 Task: Create a rule from the Recommended list, Task Added to this Project -> add SubTasks in the project AztecBridge with SubTasks Gather and Analyse Requirements , Design and Implement Solution , System Test and UAT , Release to Production / Go Live
Action: Mouse moved to (492, 365)
Screenshot: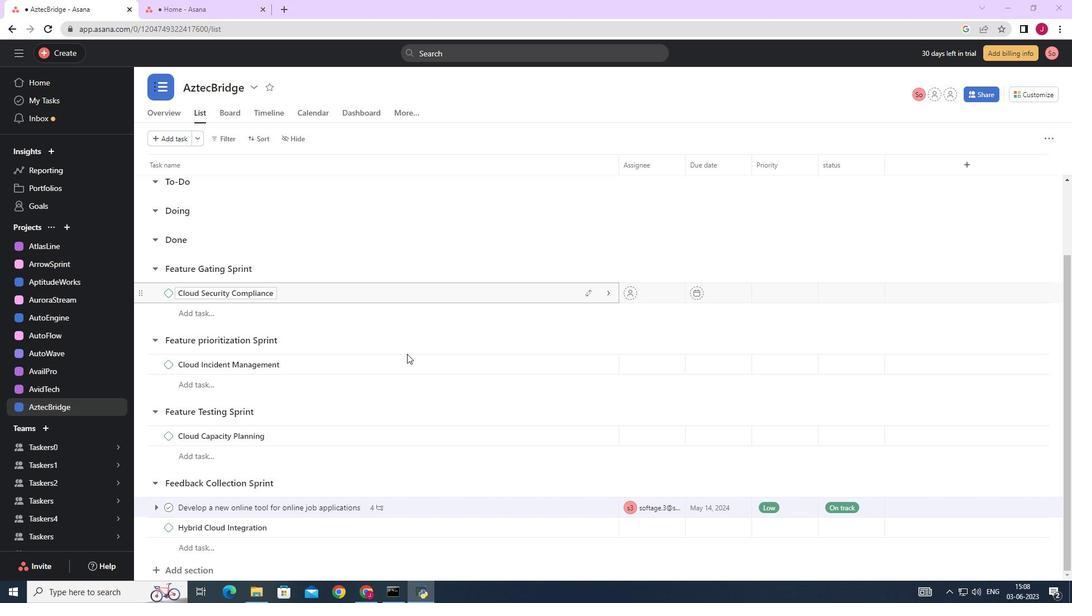 
Action: Mouse scrolled (492, 364) with delta (0, 0)
Screenshot: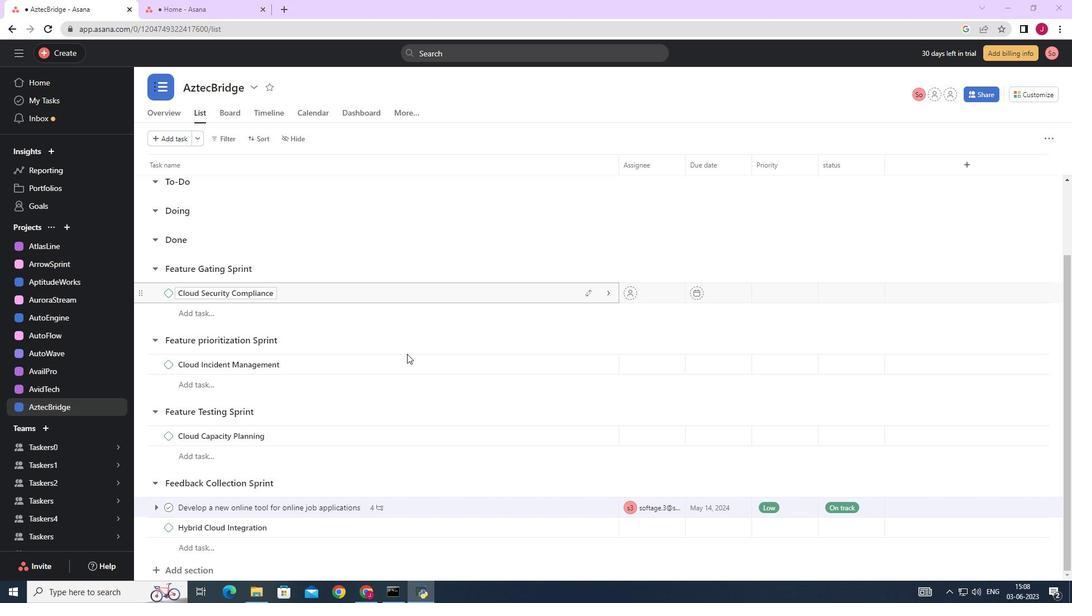 
Action: Mouse moved to (493, 366)
Screenshot: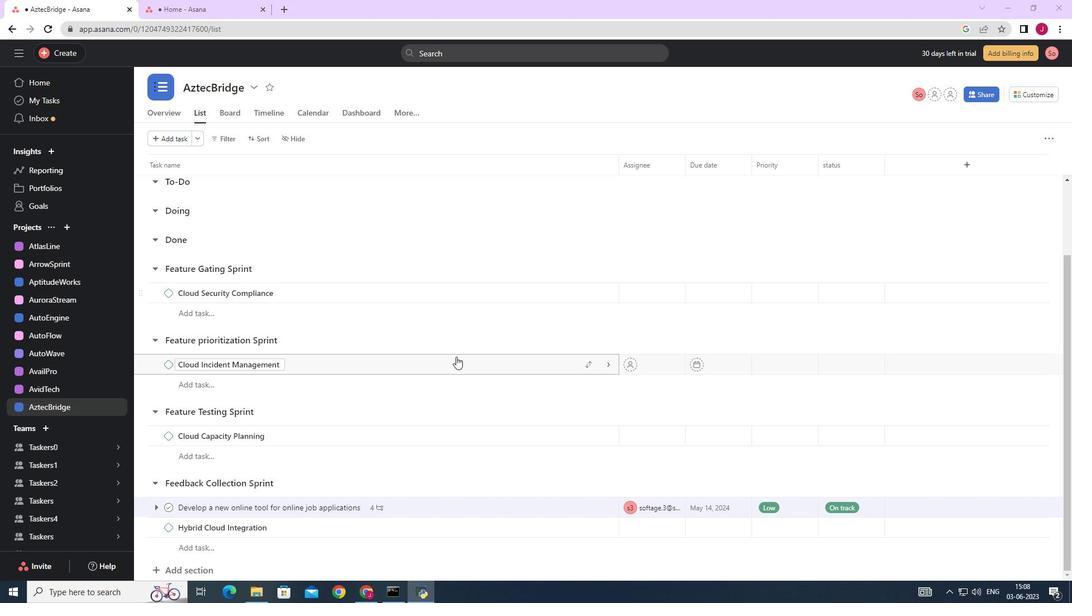 
Action: Mouse scrolled (493, 365) with delta (0, 0)
Screenshot: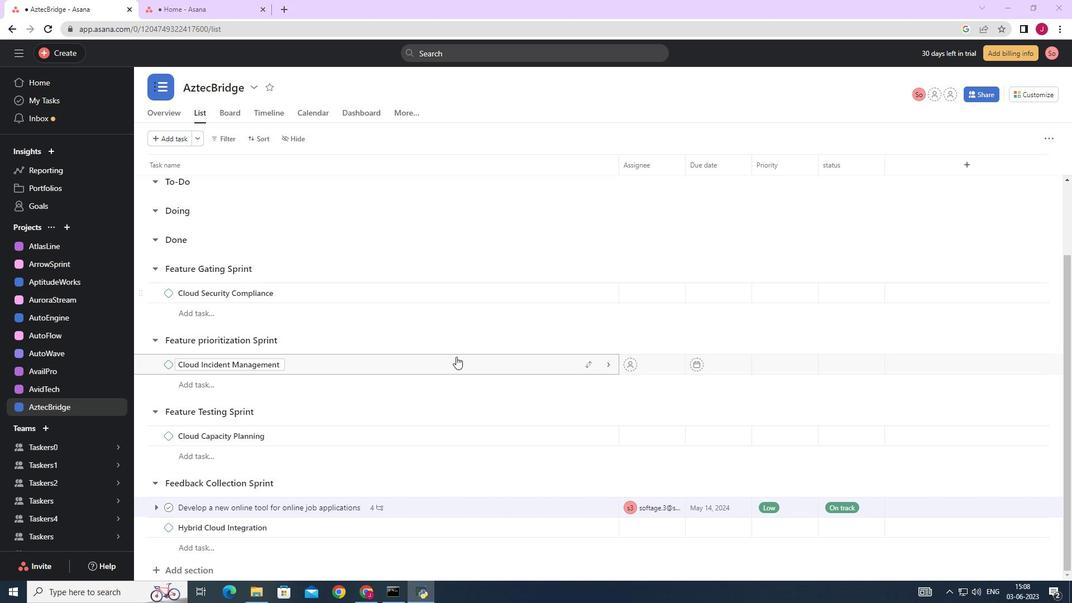 
Action: Mouse scrolled (493, 365) with delta (0, 0)
Screenshot: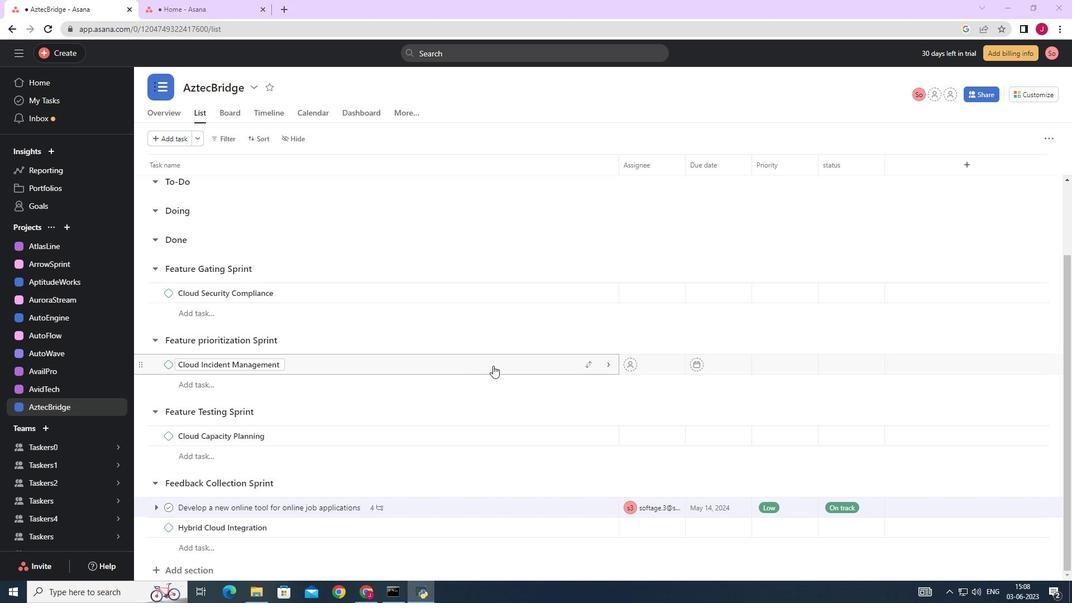 
Action: Mouse moved to (939, 333)
Screenshot: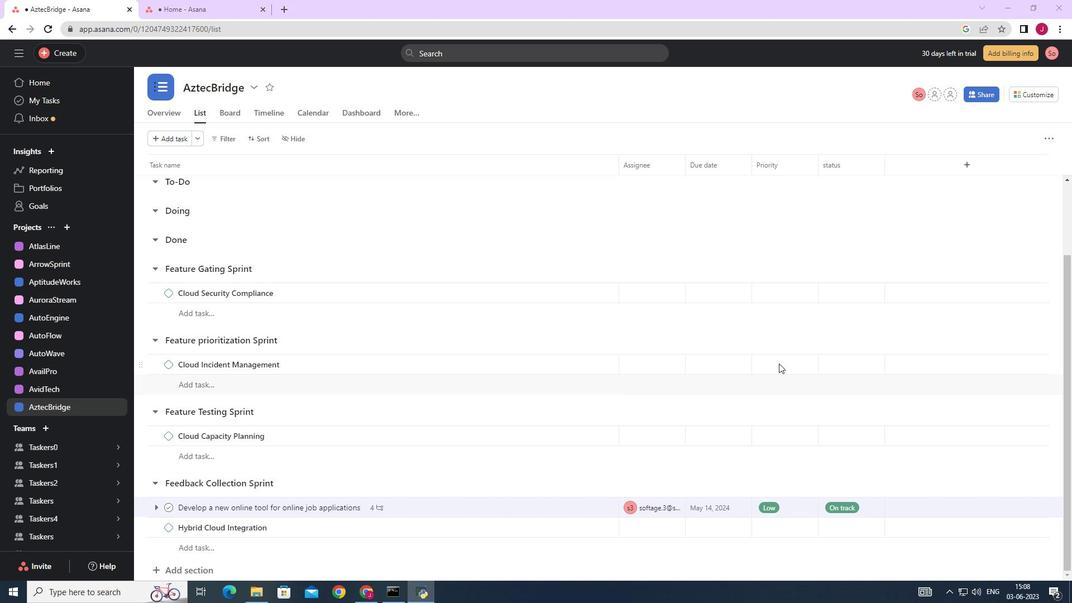 
Action: Mouse scrolled (939, 334) with delta (0, 0)
Screenshot: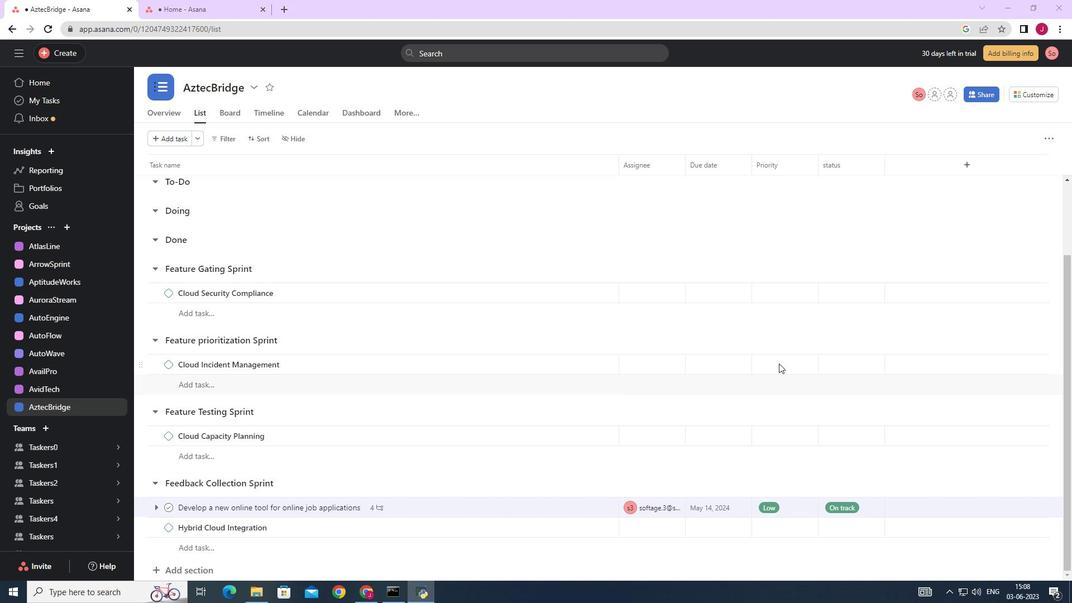 
Action: Mouse moved to (939, 333)
Screenshot: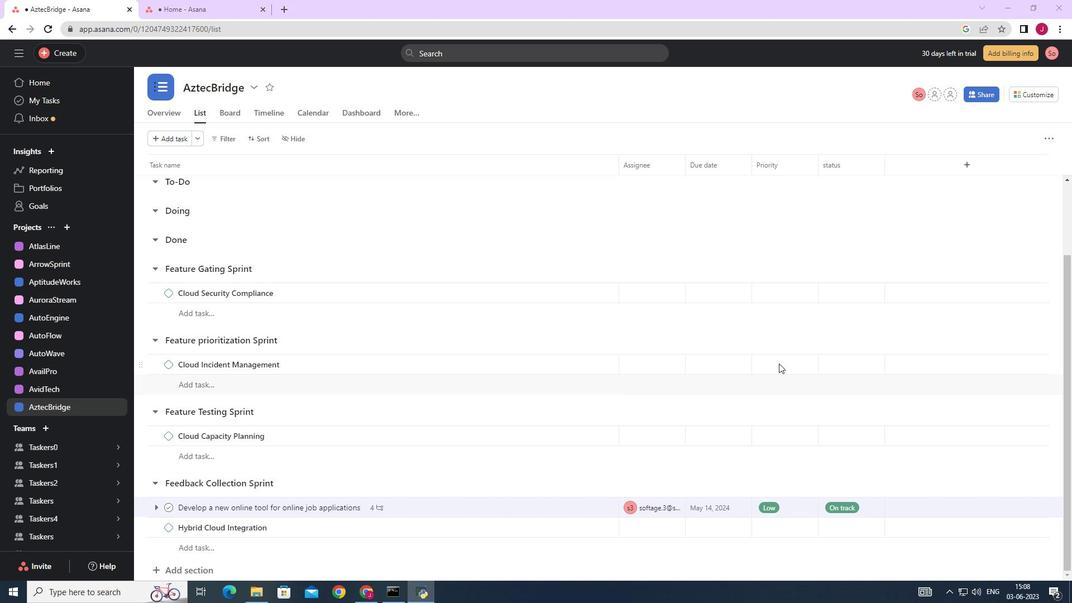 
Action: Mouse scrolled (939, 334) with delta (0, 0)
Screenshot: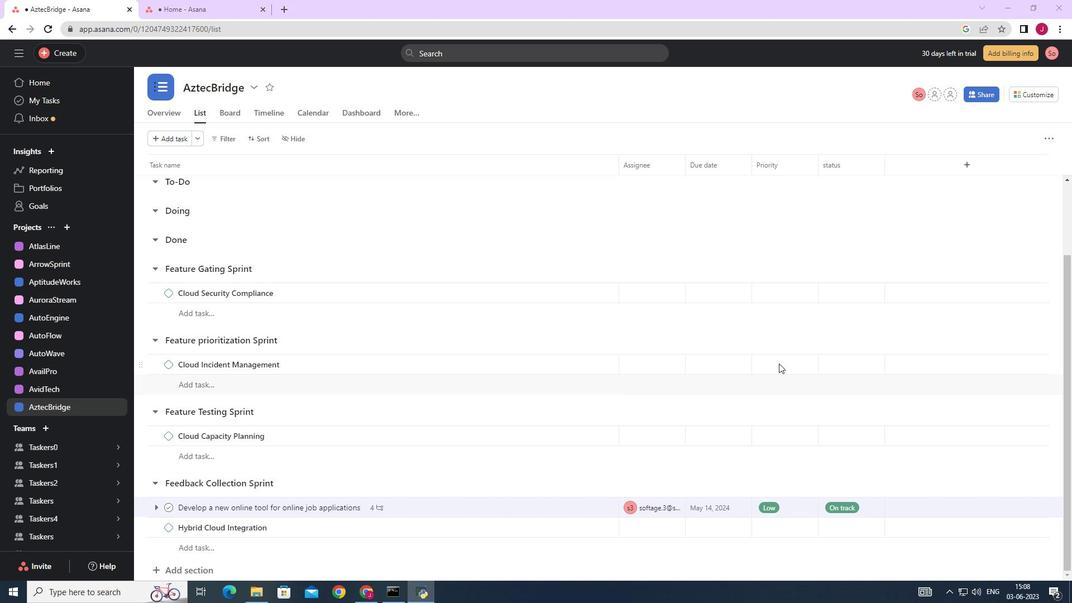 
Action: Mouse moved to (939, 331)
Screenshot: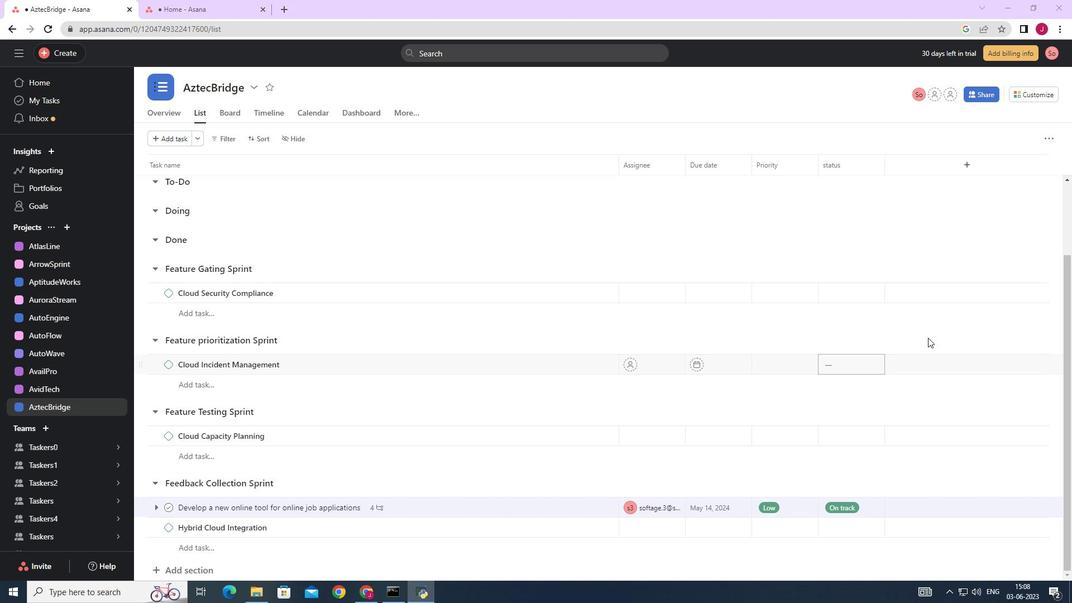 
Action: Mouse scrolled (939, 332) with delta (0, 0)
Screenshot: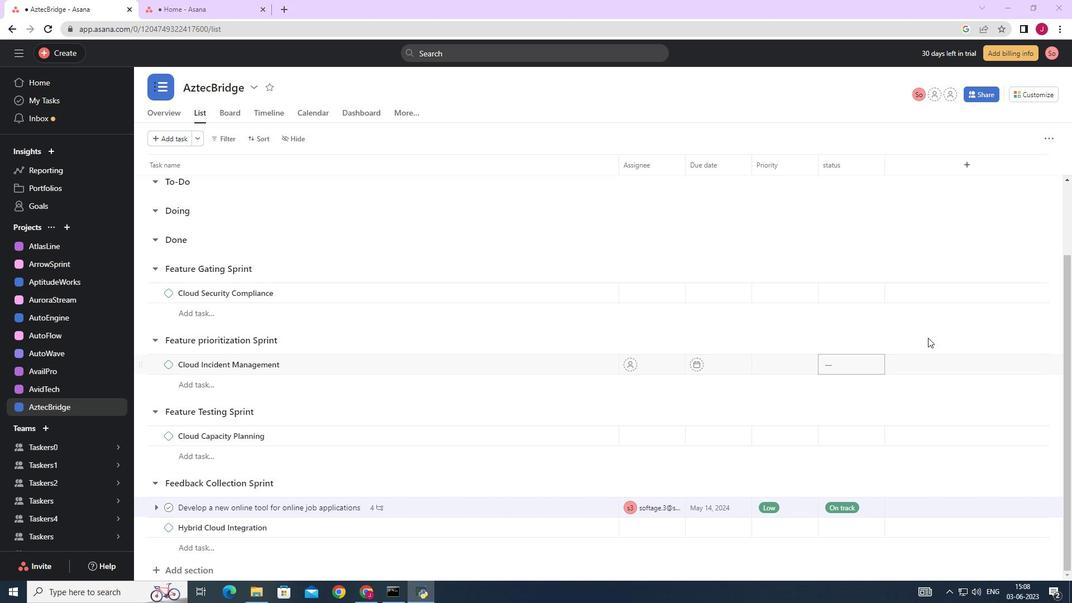 
Action: Mouse moved to (945, 319)
Screenshot: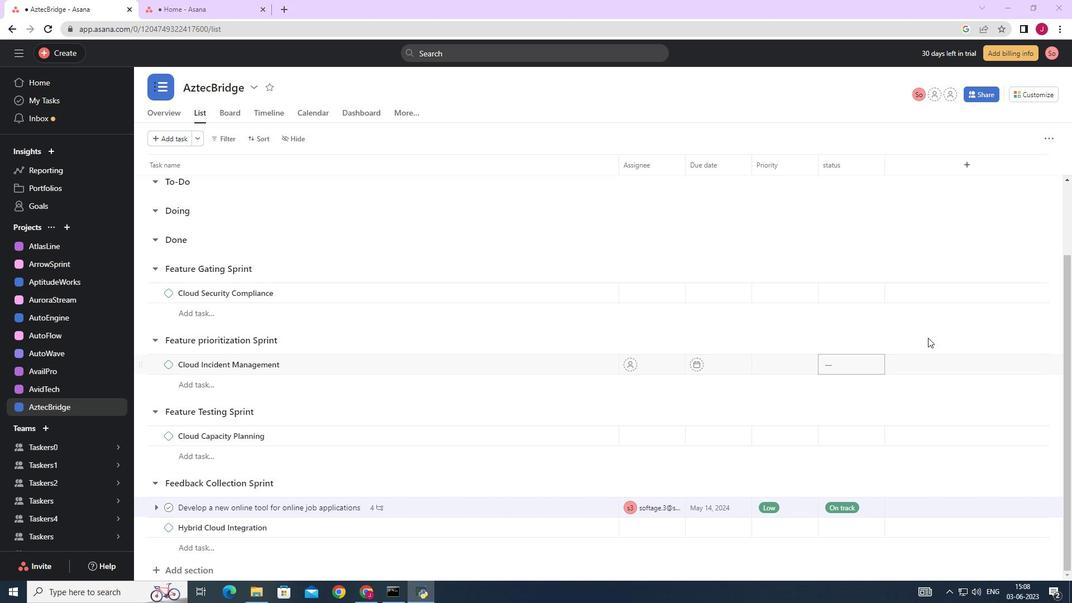 
Action: Mouse scrolled (939, 328) with delta (0, 0)
Screenshot: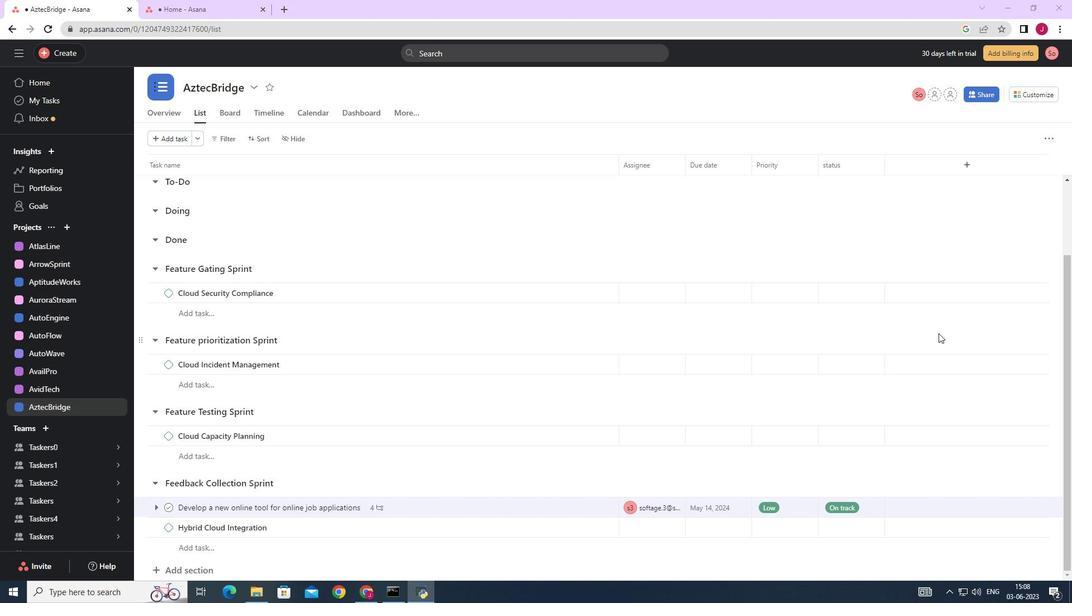 
Action: Mouse moved to (1036, 93)
Screenshot: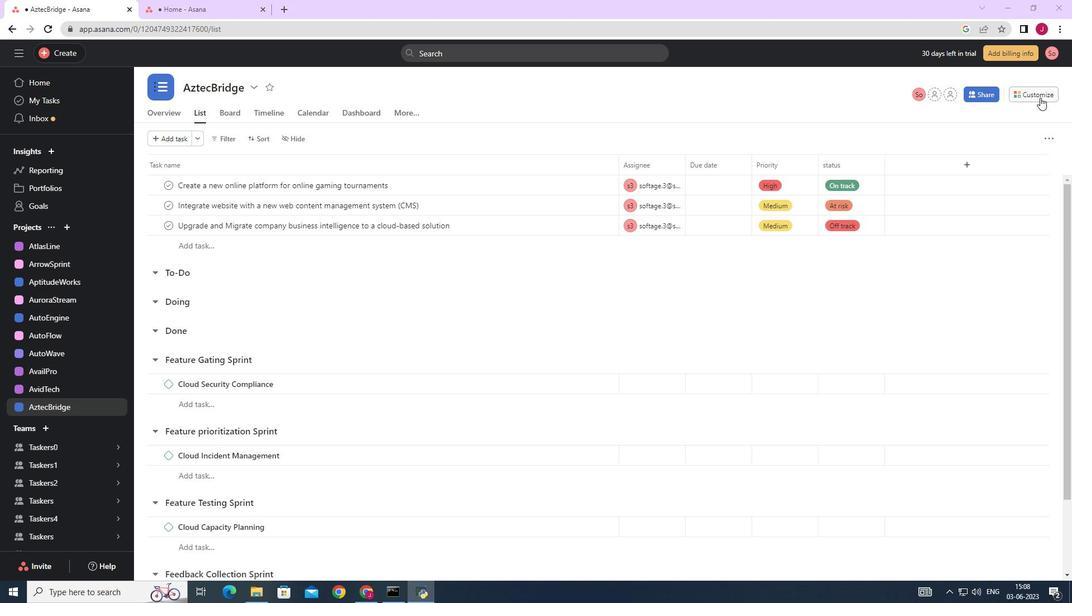 
Action: Mouse pressed left at (1036, 93)
Screenshot: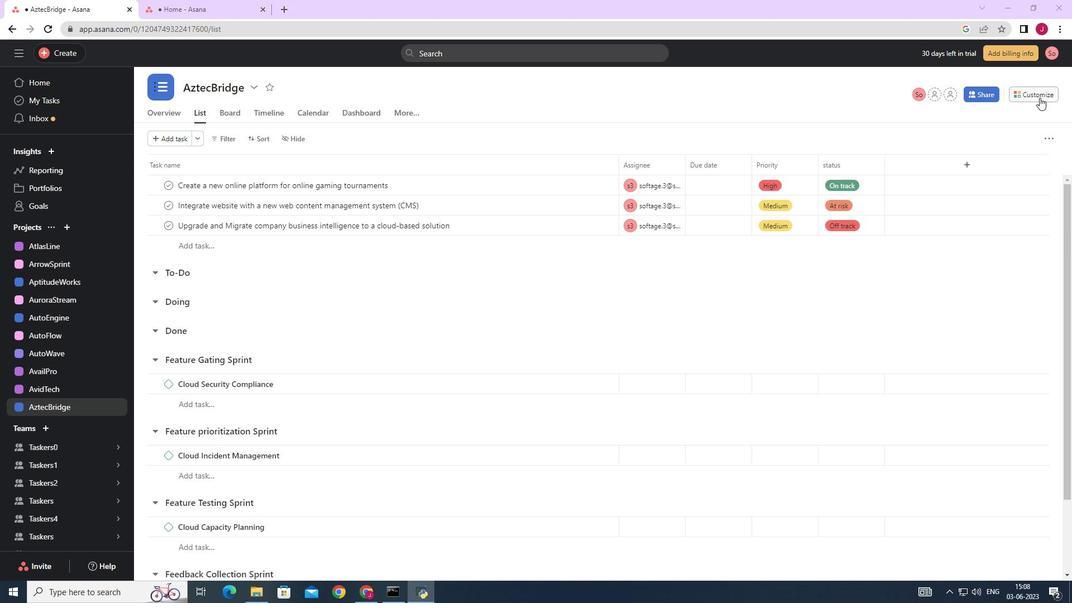 
Action: Mouse moved to (848, 241)
Screenshot: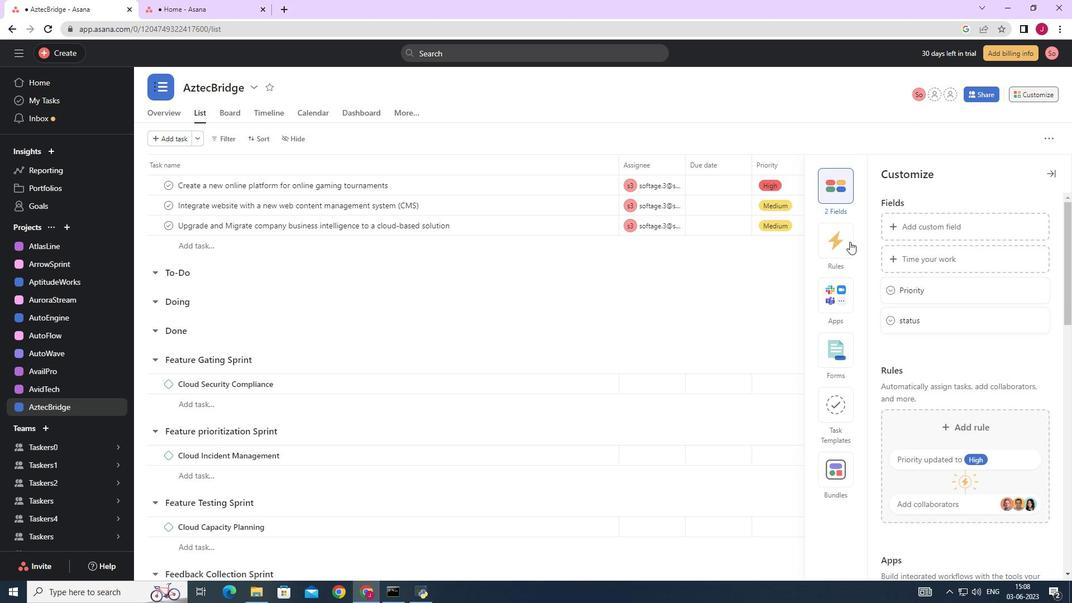 
Action: Mouse pressed left at (848, 241)
Screenshot: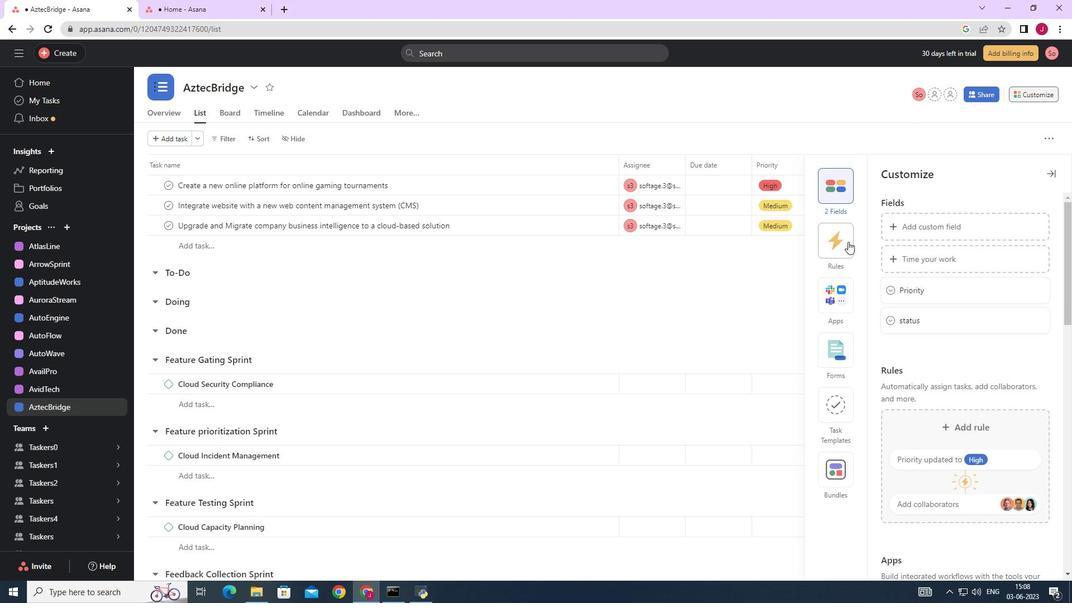 
Action: Mouse moved to (930, 267)
Screenshot: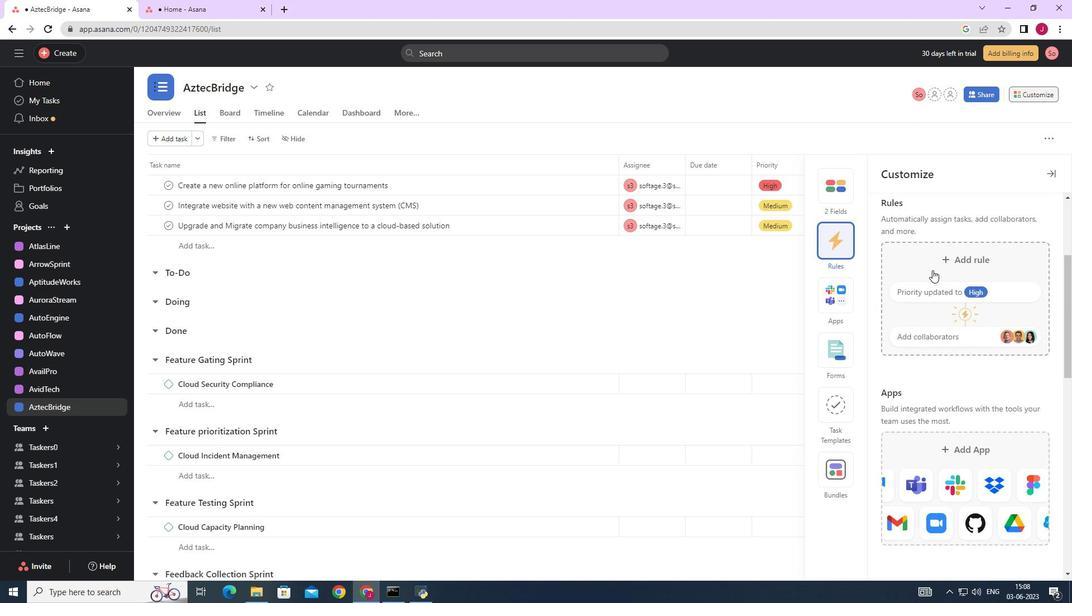 
Action: Mouse pressed left at (930, 267)
Screenshot: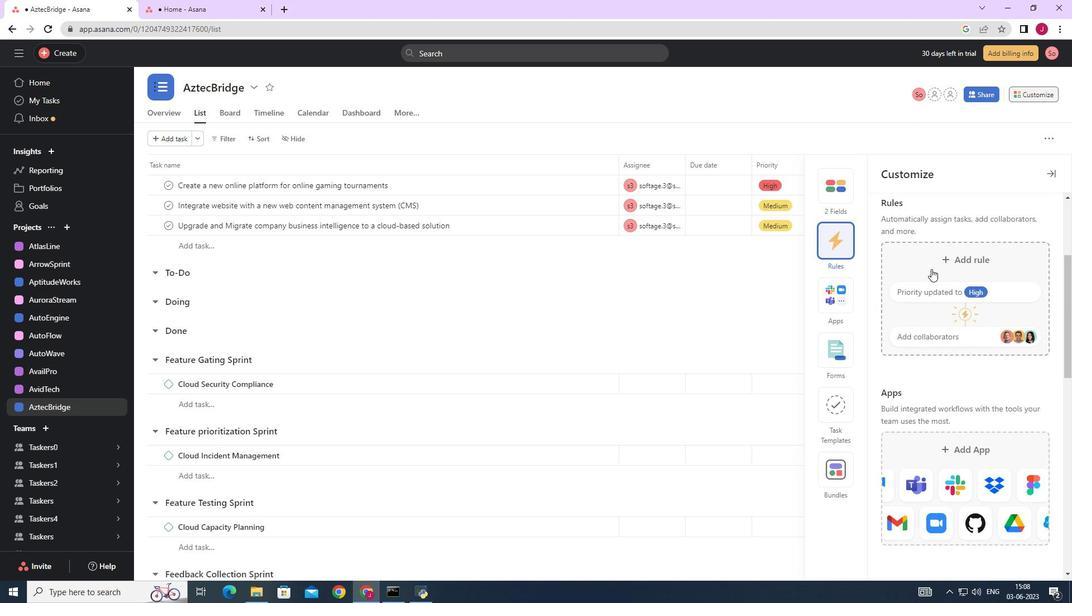 
Action: Mouse moved to (450, 179)
Screenshot: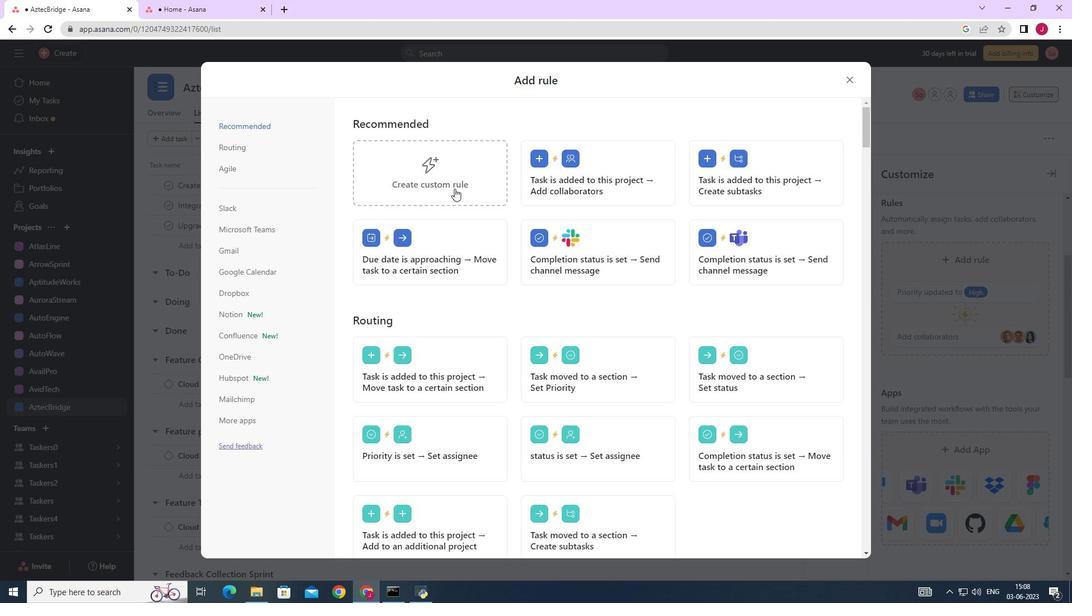 
Action: Mouse pressed left at (450, 179)
Screenshot: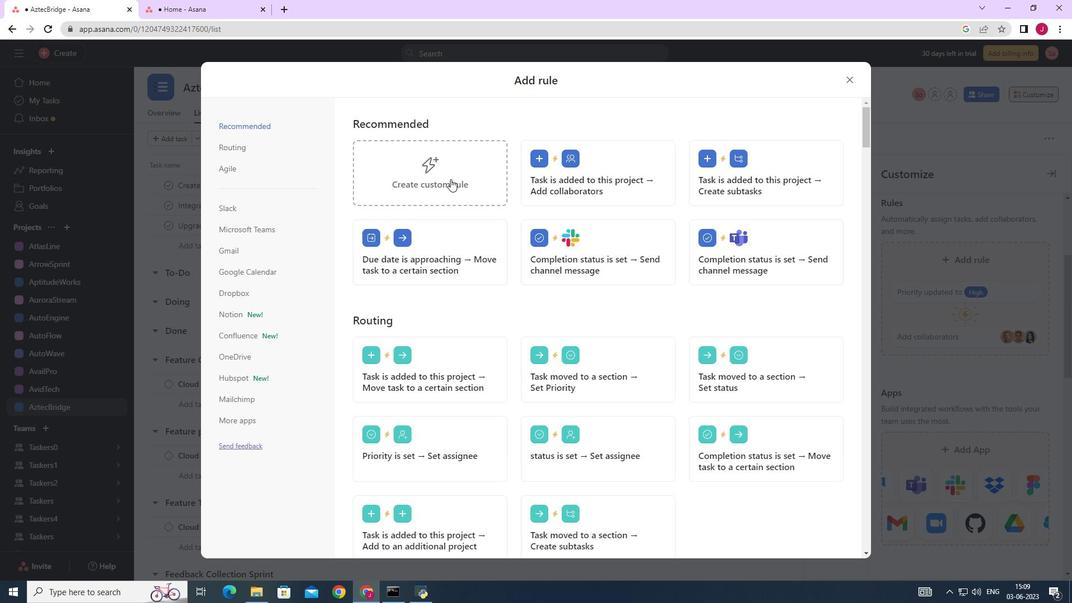 
Action: Mouse moved to (521, 300)
Screenshot: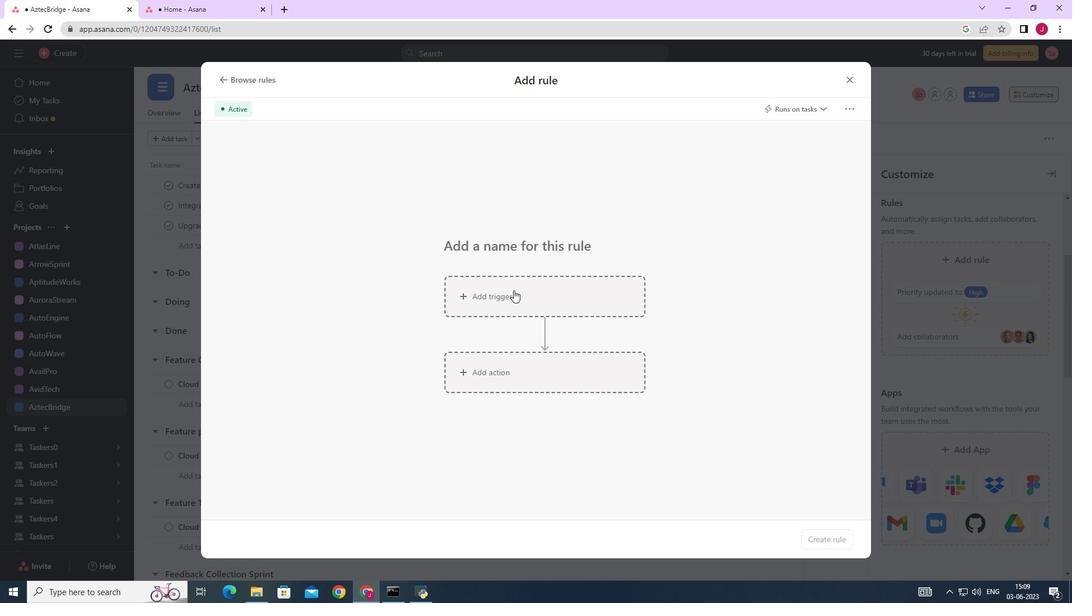 
Action: Mouse pressed left at (521, 300)
Screenshot: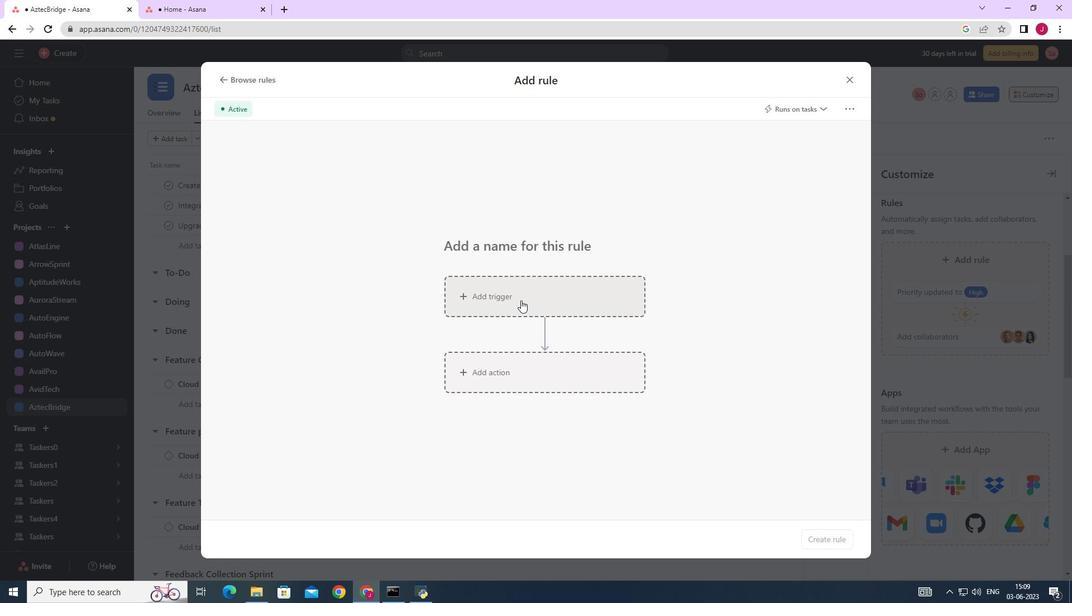 
Action: Mouse moved to (487, 370)
Screenshot: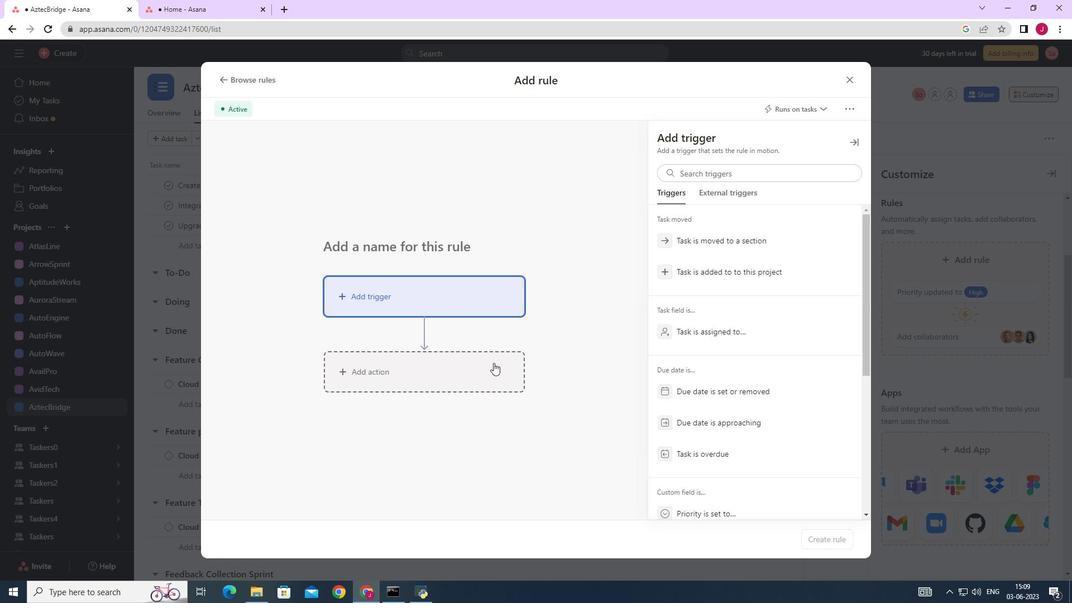 
Action: Mouse pressed left at (487, 370)
Screenshot: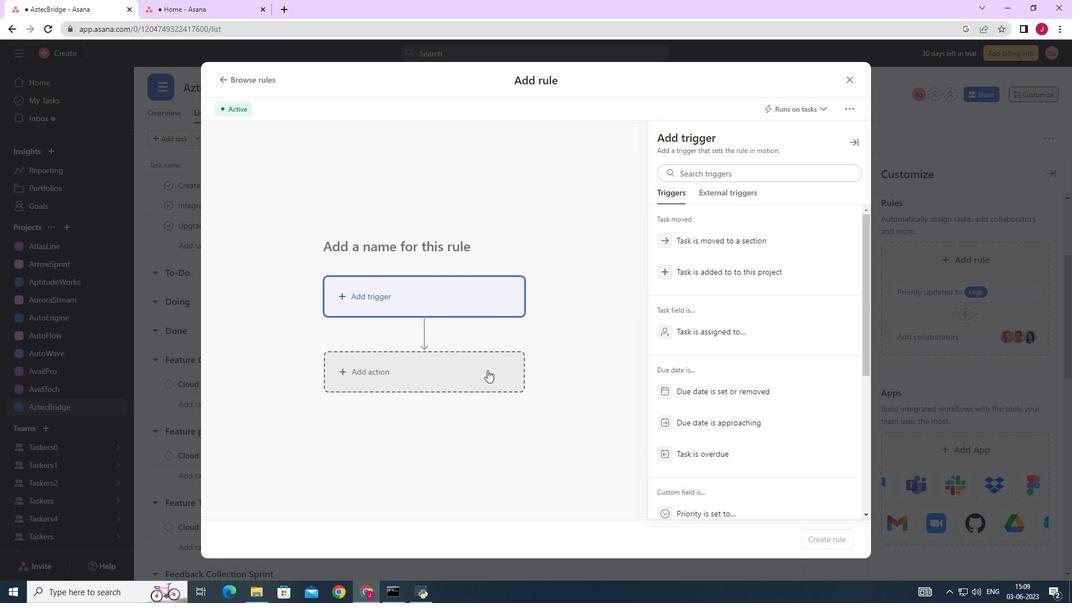
Action: Mouse moved to (666, 343)
Screenshot: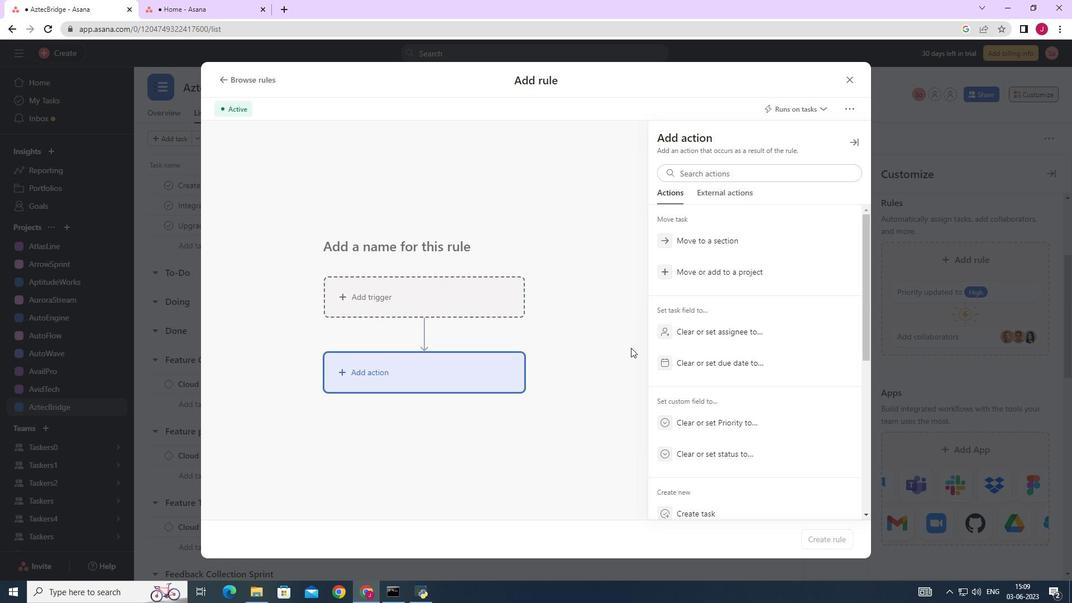 
Action: Mouse scrolled (666, 343) with delta (0, 0)
Screenshot: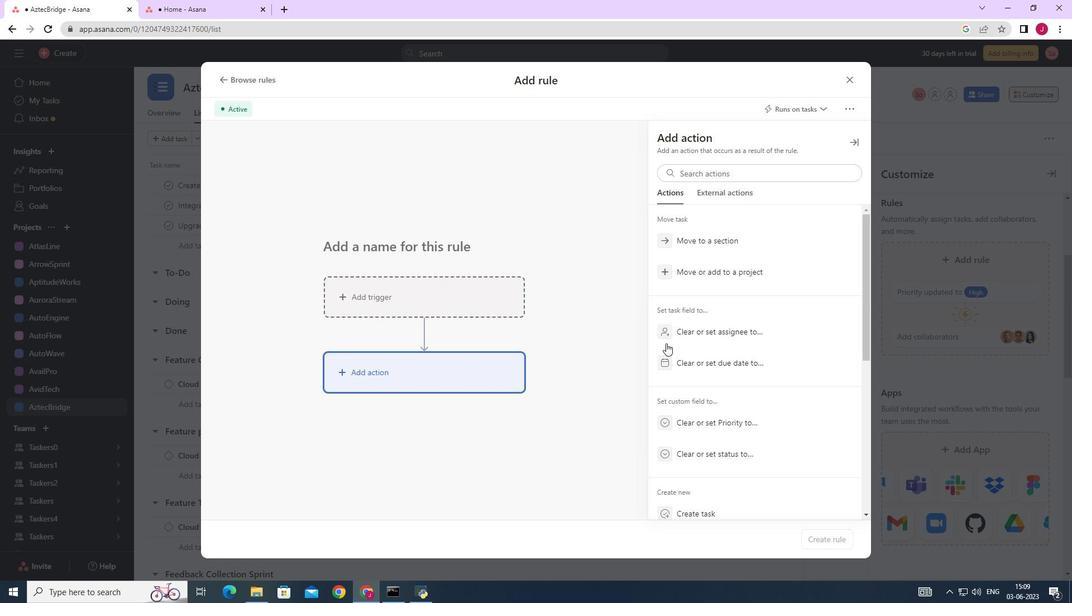 
Action: Mouse scrolled (666, 343) with delta (0, 0)
Screenshot: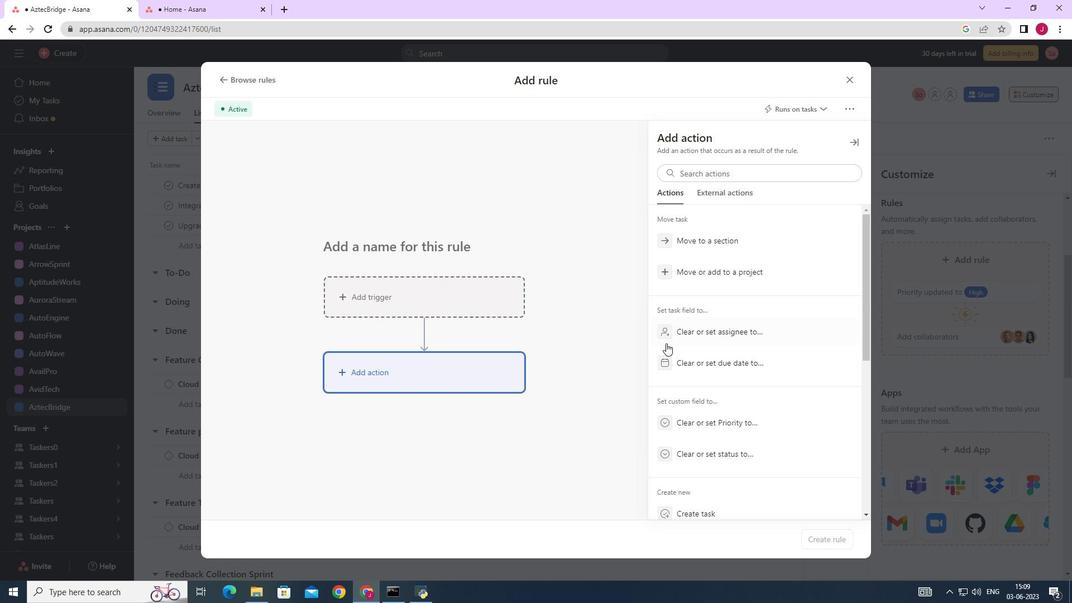
Action: Mouse scrolled (666, 343) with delta (0, 0)
Screenshot: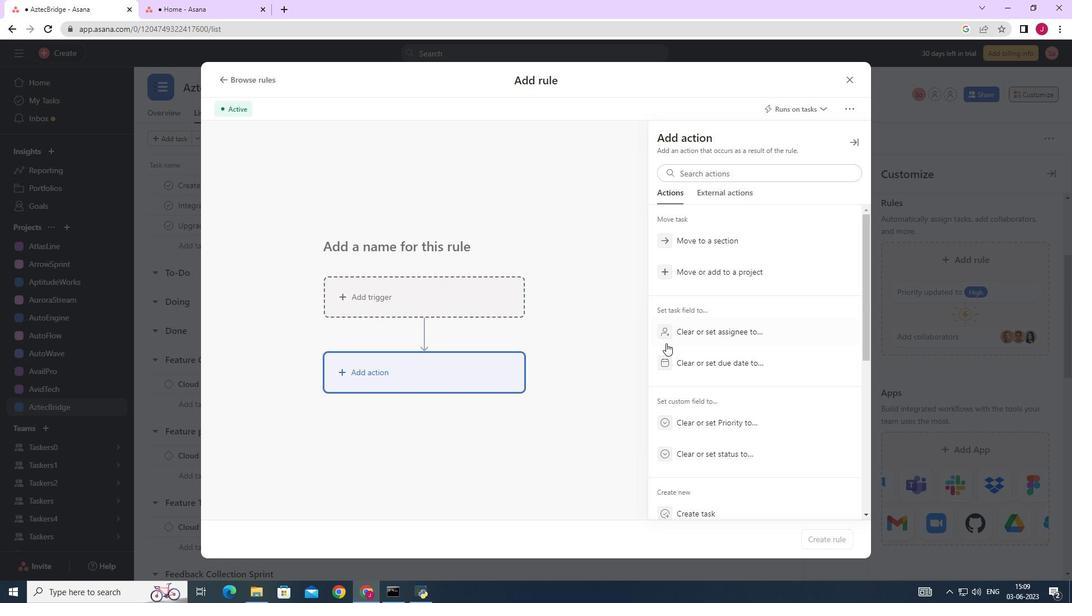 
Action: Mouse scrolled (666, 343) with delta (0, 0)
Screenshot: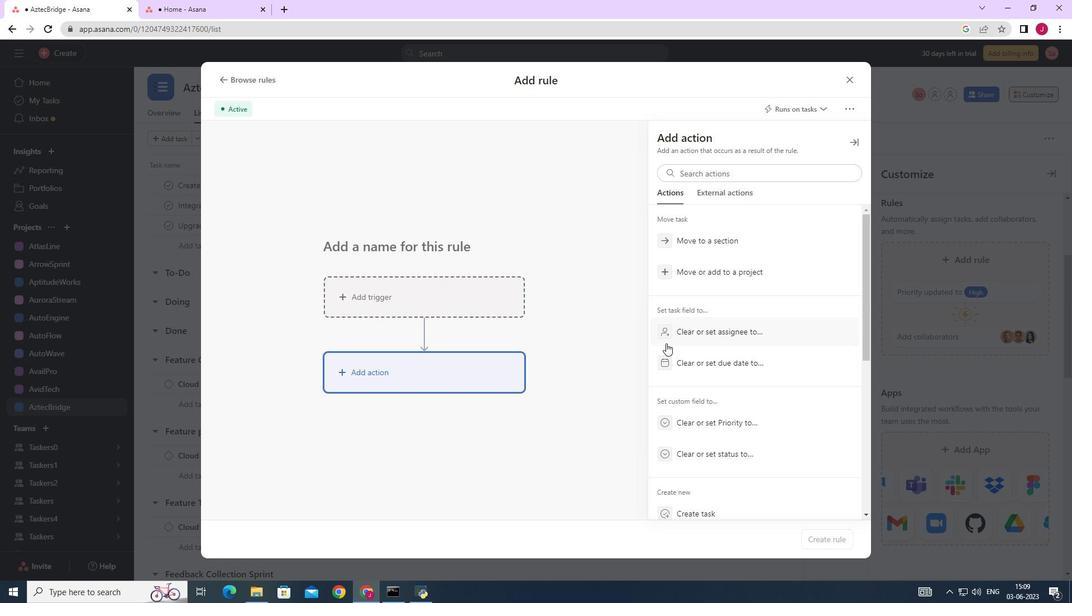 
Action: Mouse moved to (717, 327)
Screenshot: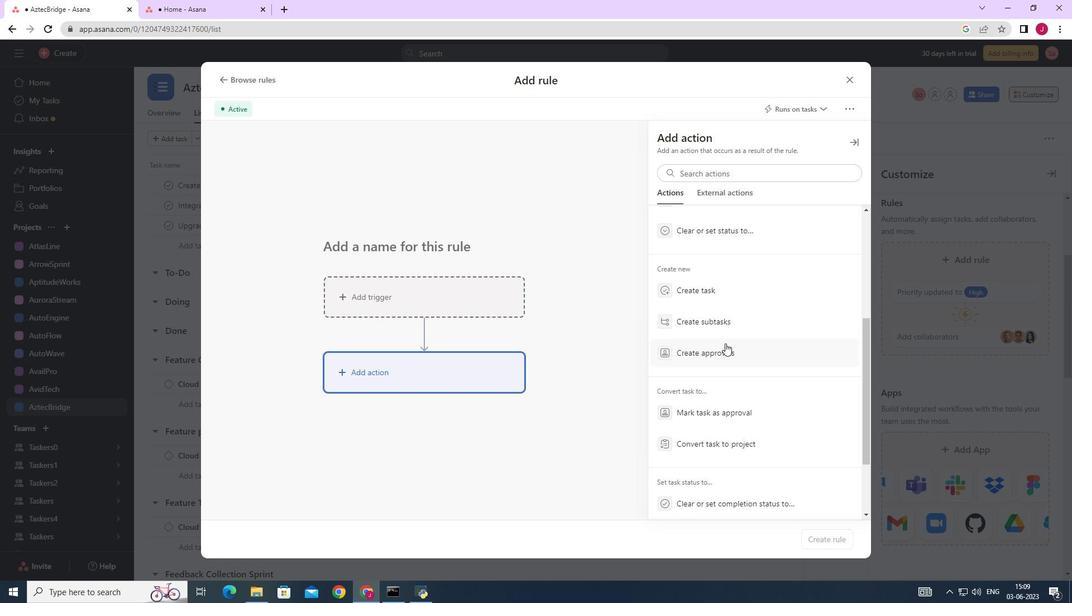 
Action: Mouse pressed left at (717, 327)
Screenshot: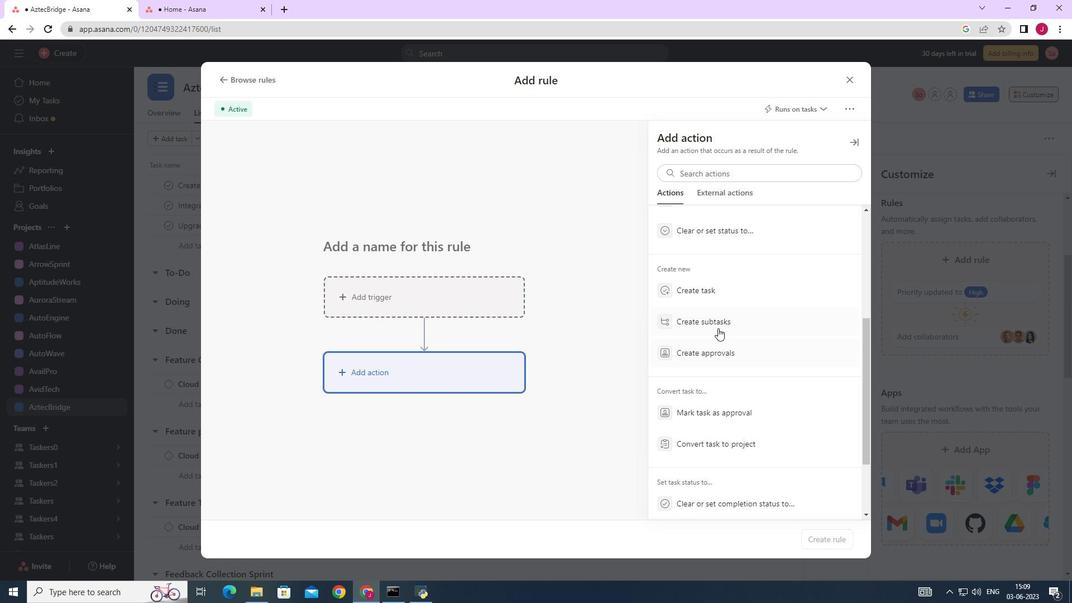
Action: Mouse moved to (711, 183)
Screenshot: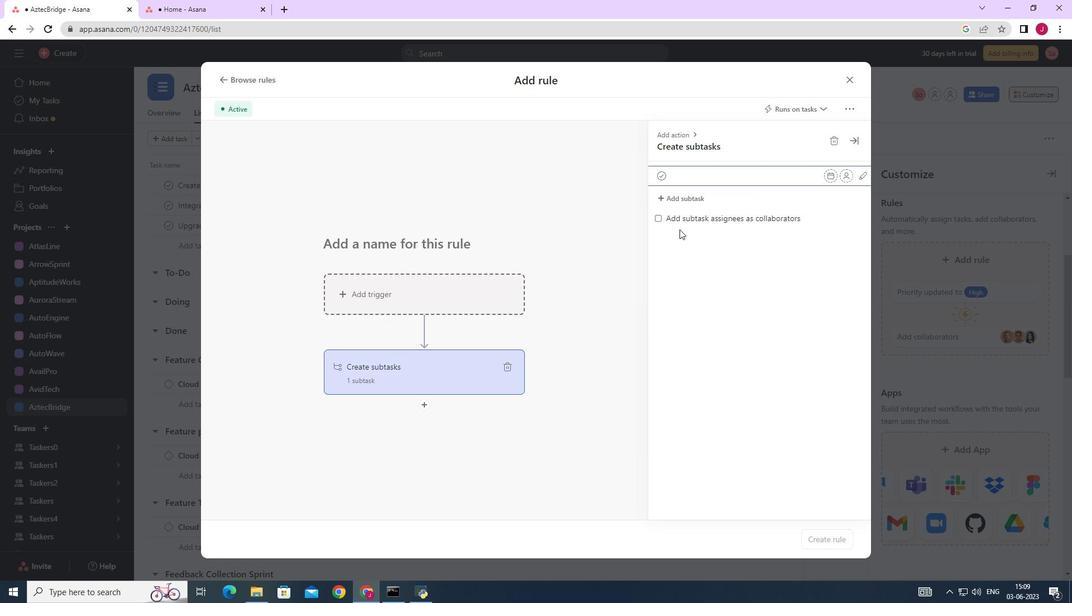 
Action: Key pressed <Key.caps_lock>G<Key.caps_lock>ather<Key.space>and<Key.space><Key.caps_lock>A<Key.caps_lock>nalyse<Key.space><Key.caps_lock>R<Key.caps_lock>equirements<Key.enter><Key.caps_lock>D<Key.caps_lock>esign<Key.space>and<Key.space>implement<Key.space>solution<Key.enter><Key.caps_lock>R<Key.caps_lock><Key.backspace>s<Key.backspace><Key.caps_lock>S<Key.caps_lock>ystem<Key.space><Key.caps_lock>T<Key.caps_lock>est<Key.space>and<Key.space><Key.caps_lock>UAT<Key.enter><Key.caps_lock><Key.caps_lock>R<Key.caps_lock>elease<Key.space>to<Key.space>production<Key.space>/<Key.space><Key.caps_lock>G<Key.caps_lock>o<Key.space><Key.caps_lock>L<Key.caps_lock>ive<Key.enter>
Screenshot: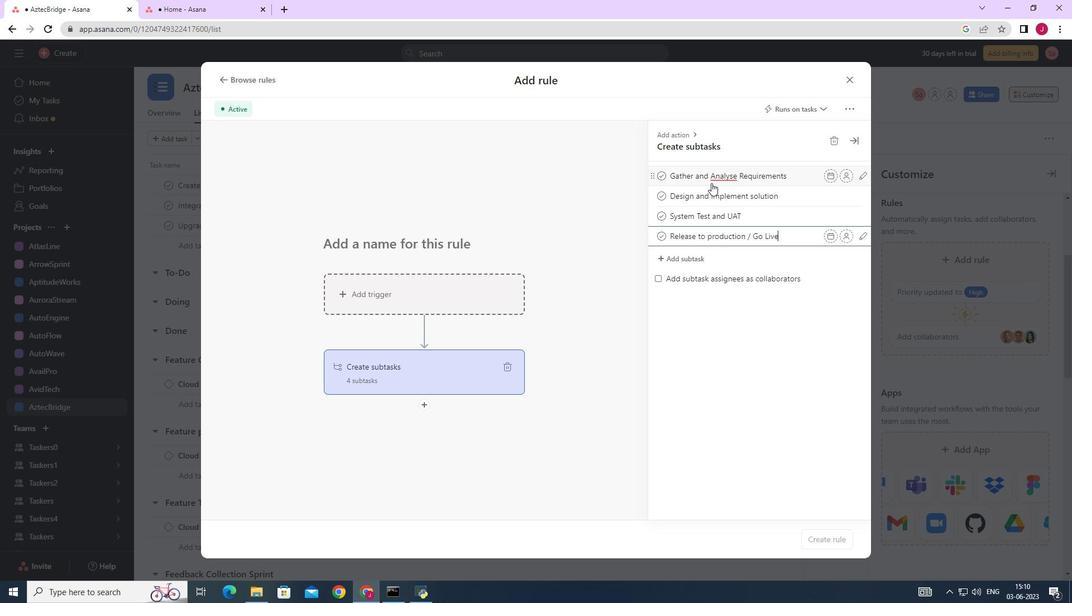 
Action: Mouse moved to (851, 81)
Screenshot: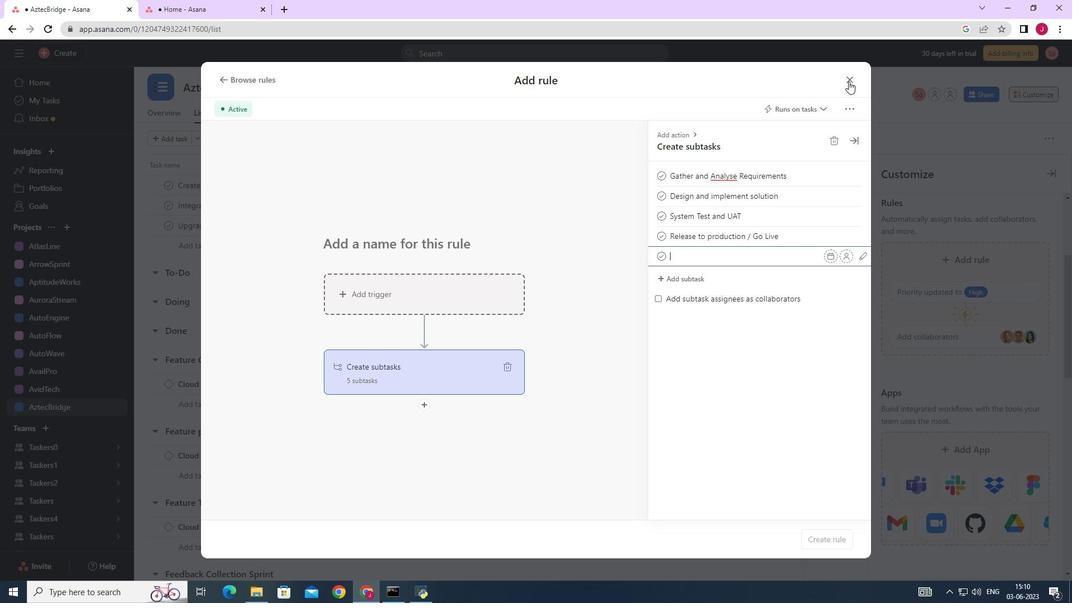 
Action: Mouse pressed left at (851, 81)
Screenshot: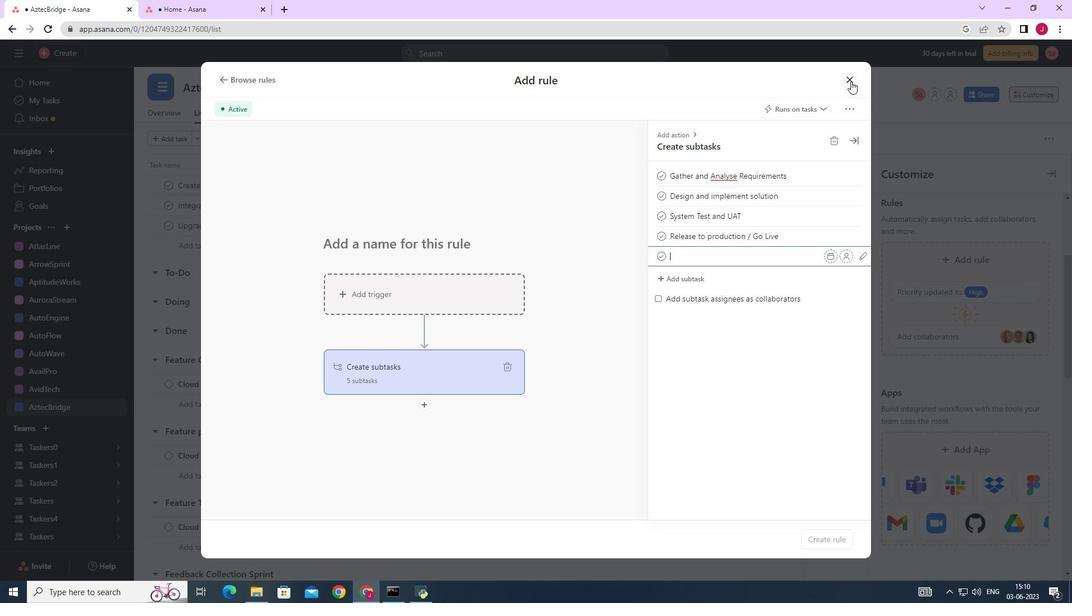 
Action: Mouse moved to (852, 77)
Screenshot: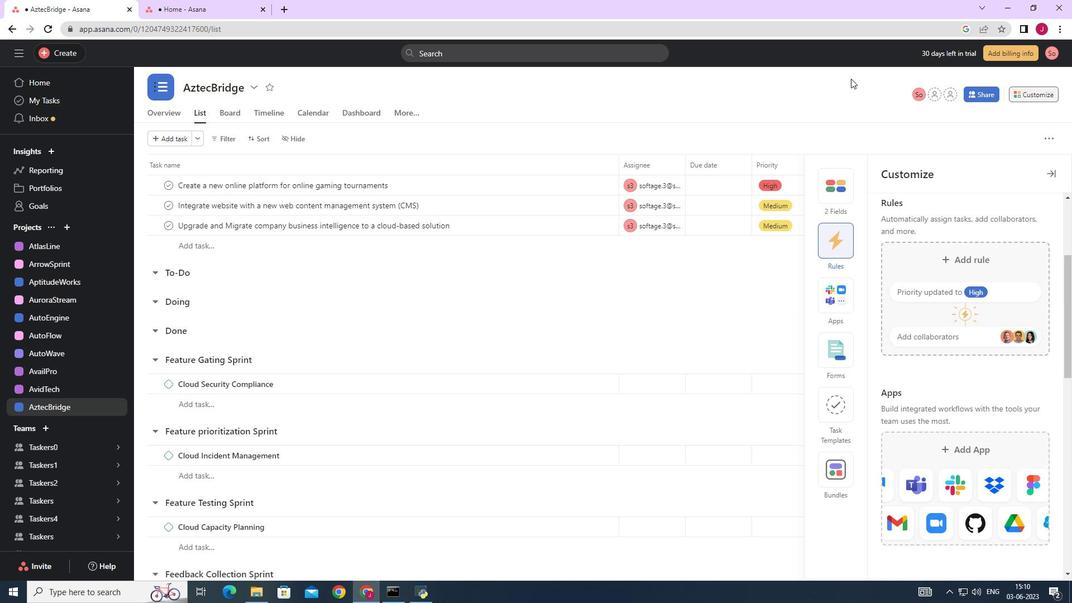 
